 Task: In Heading Arial with underline. Font size of heading  '18'Font style of data Calibri. Font size of data  9Alignment of headline & data Align center. Fill color in heading,  RedFont color of data Black Apply border in Data No BorderIn the sheet   Victory Sales review book
Action: Mouse moved to (21, 150)
Screenshot: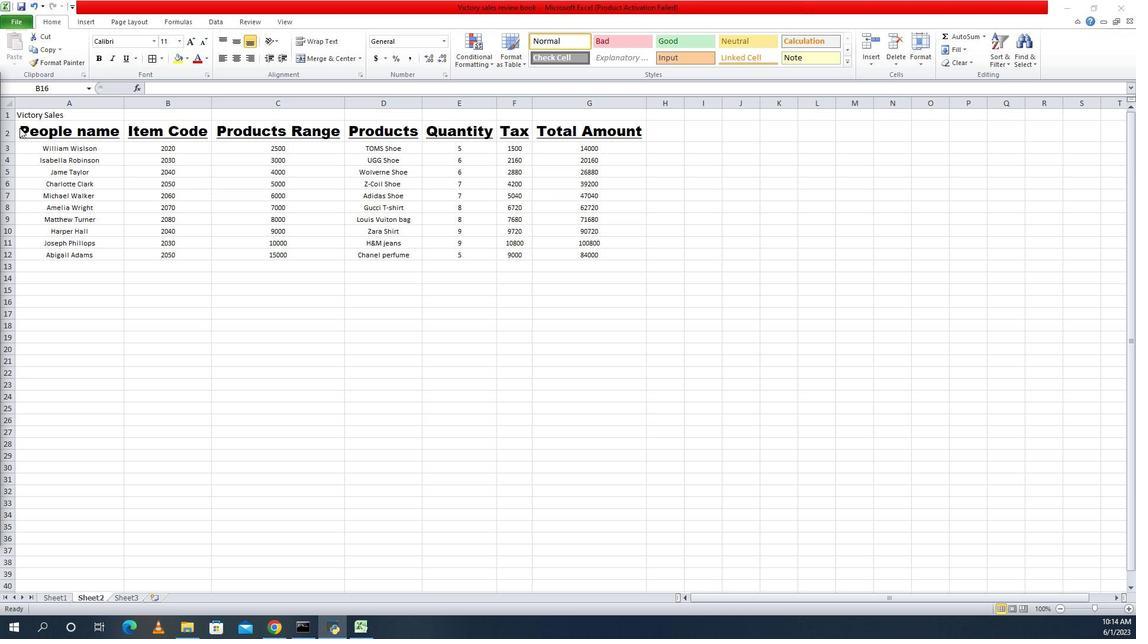 
Action: Mouse pressed left at (21, 150)
Screenshot: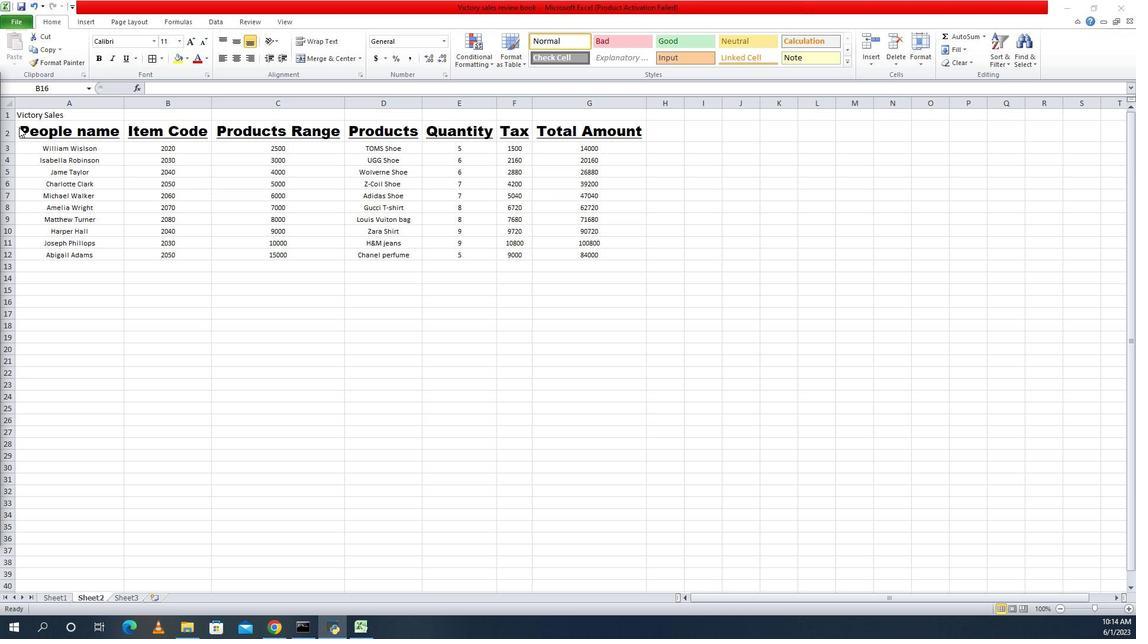 
Action: Mouse moved to (28, 154)
Screenshot: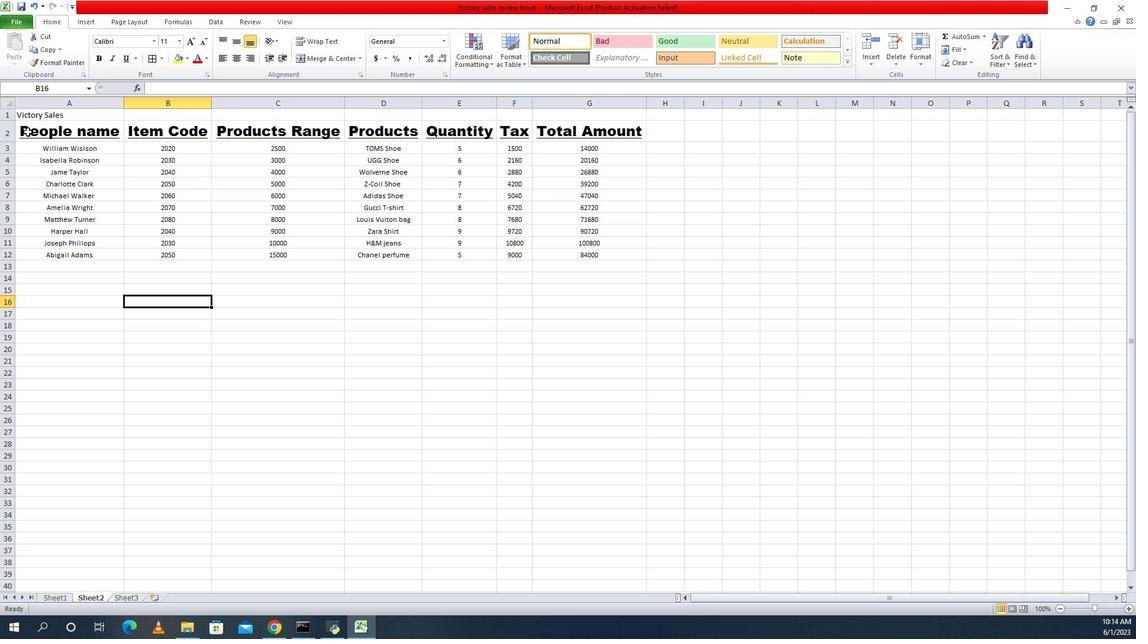 
Action: Mouse pressed left at (28, 154)
Screenshot: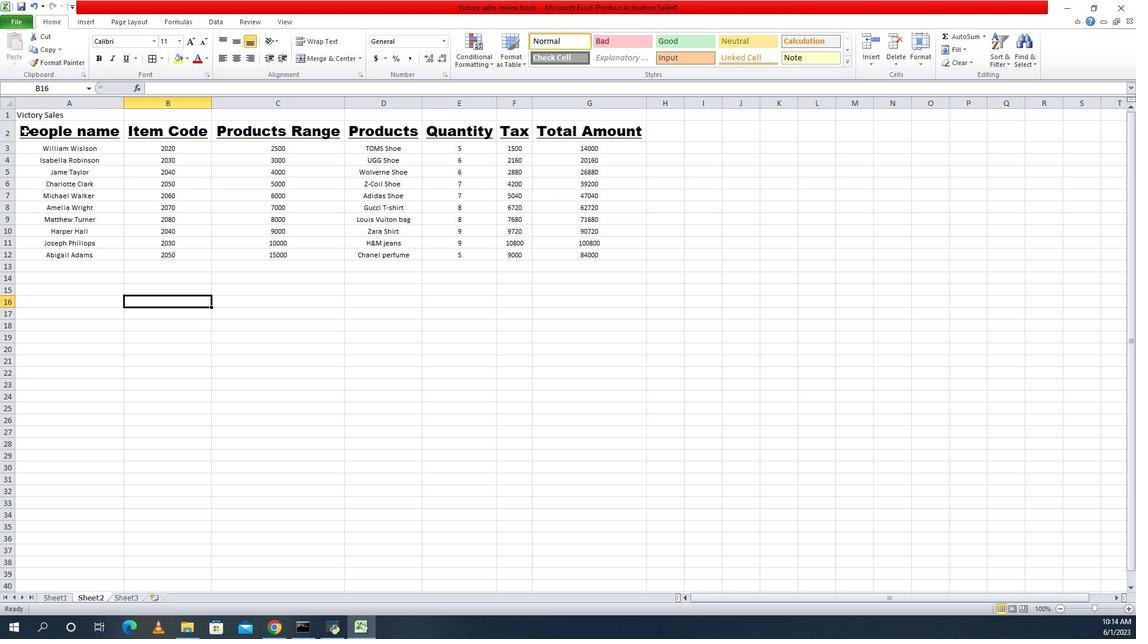 
Action: Mouse moved to (137, 77)
Screenshot: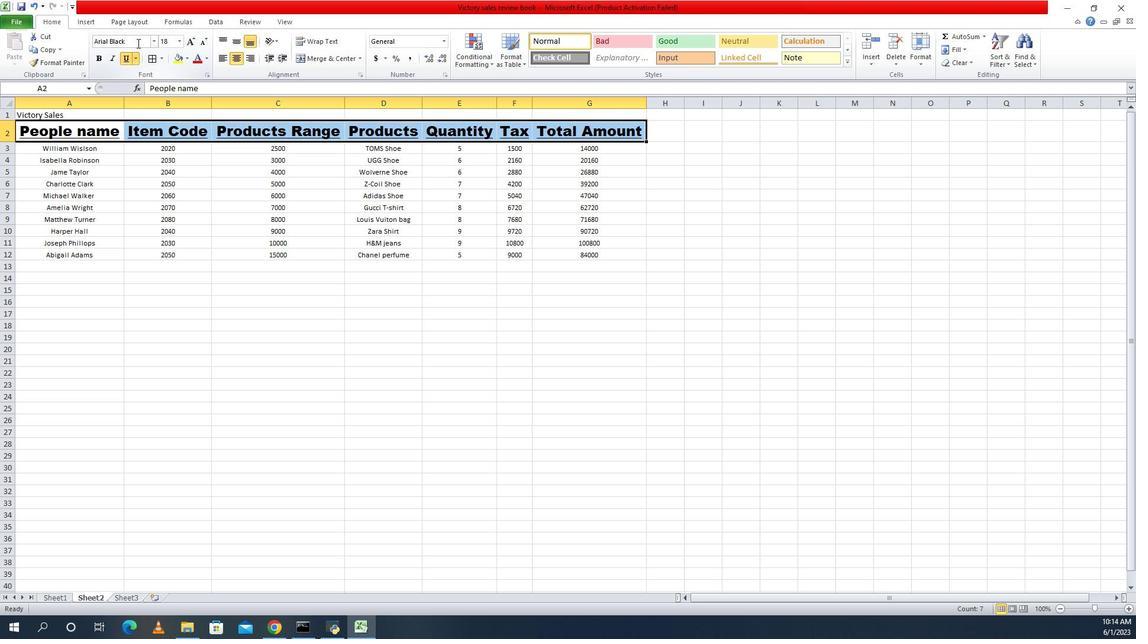
Action: Mouse pressed left at (137, 77)
Screenshot: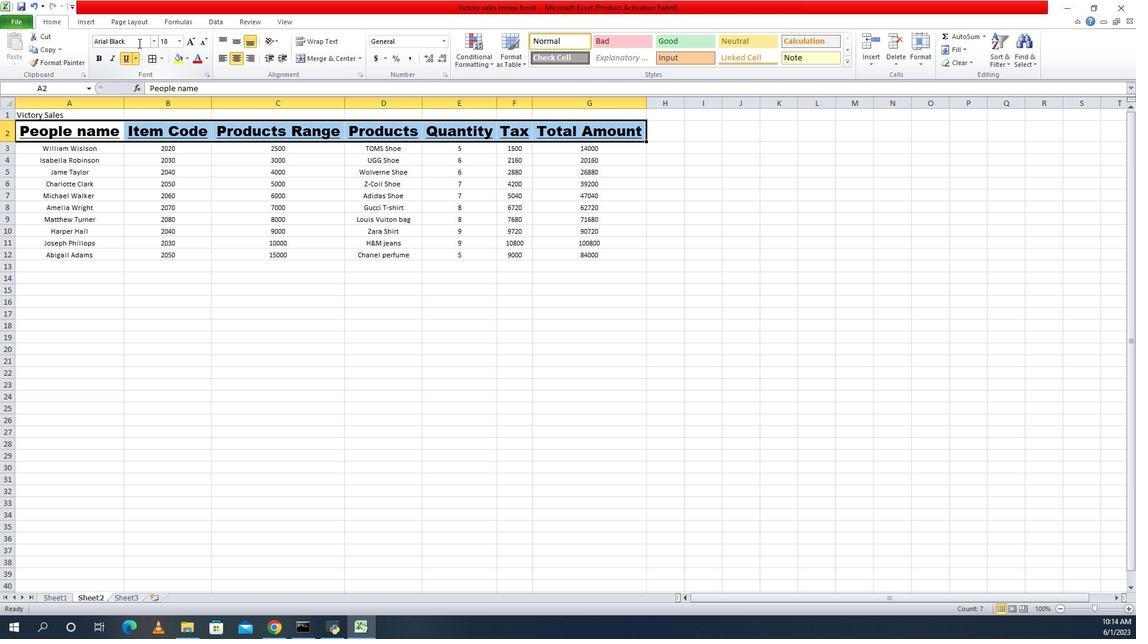 
Action: Key pressed <Key.backspace>ar<Key.enter>
Screenshot: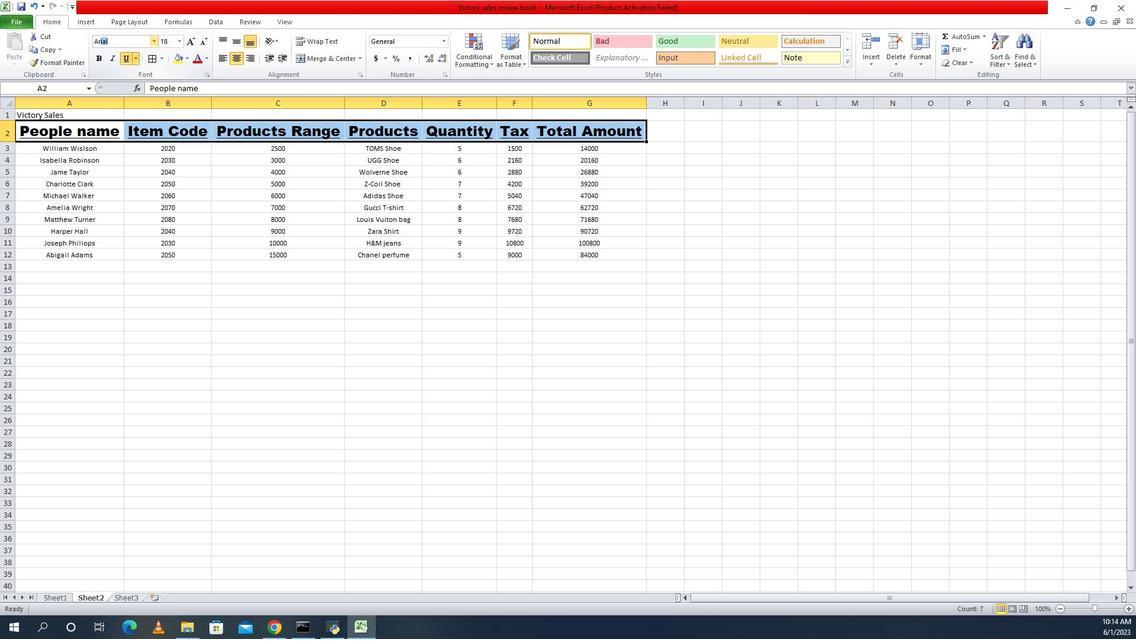 
Action: Mouse moved to (32, 169)
Screenshot: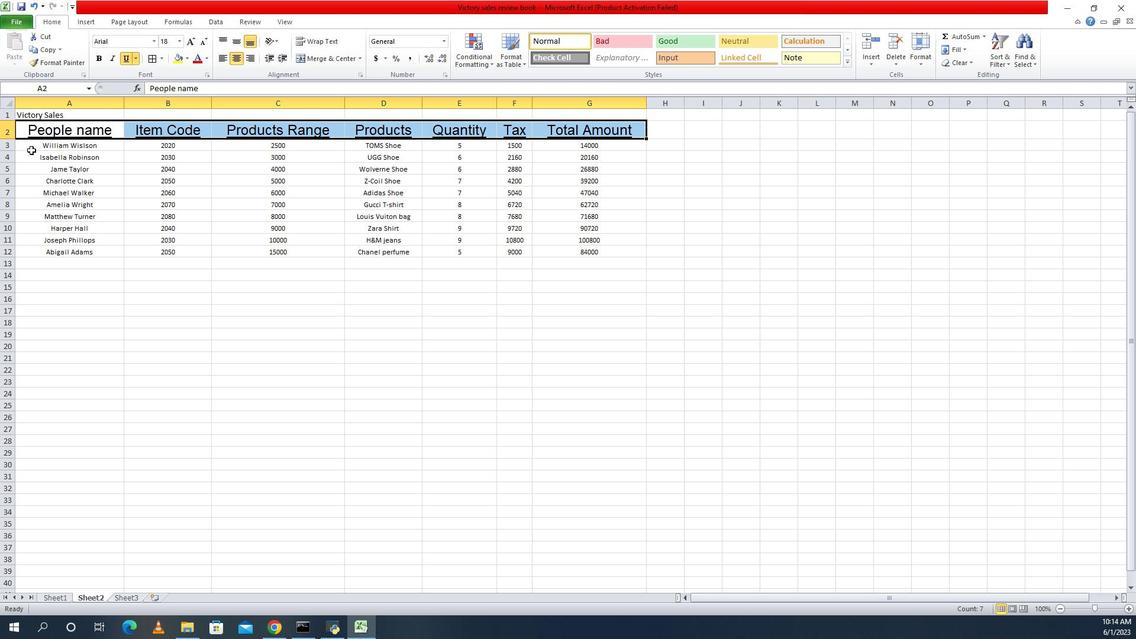 
Action: Mouse pressed left at (32, 169)
Screenshot: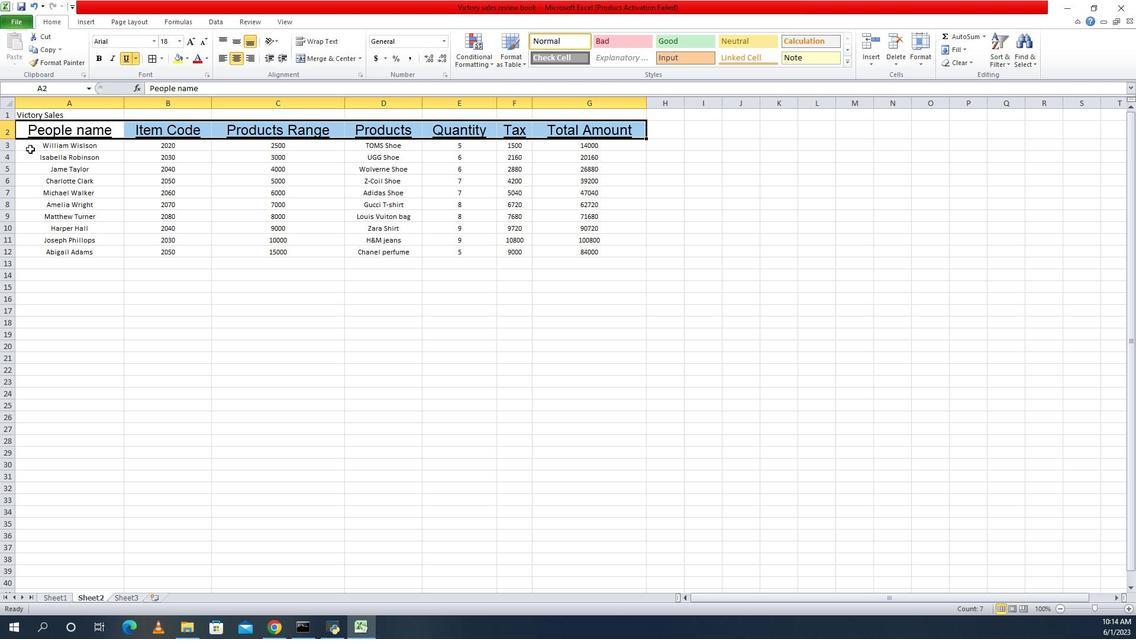 
Action: Mouse moved to (26, 149)
Screenshot: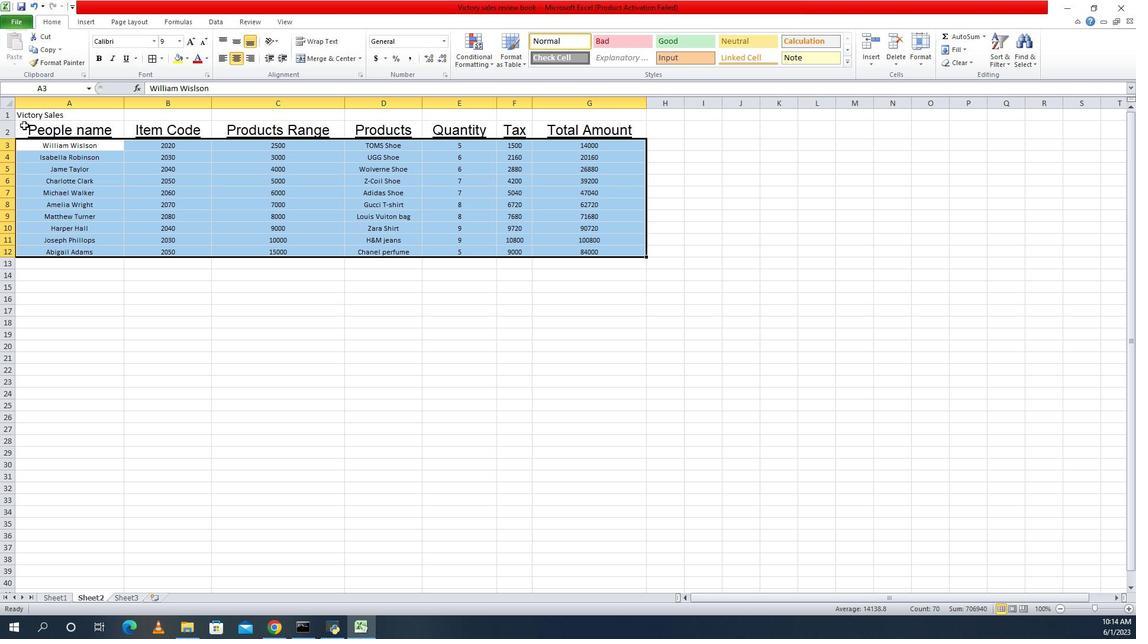 
Action: Mouse pressed left at (26, 149)
Screenshot: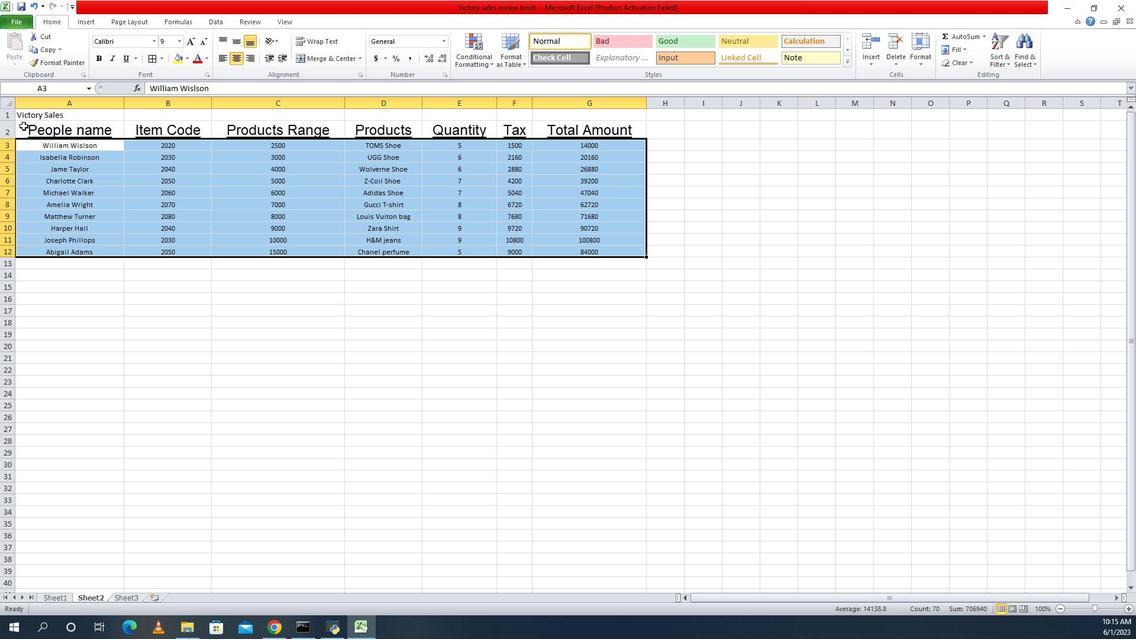 
Action: Mouse moved to (184, 88)
Screenshot: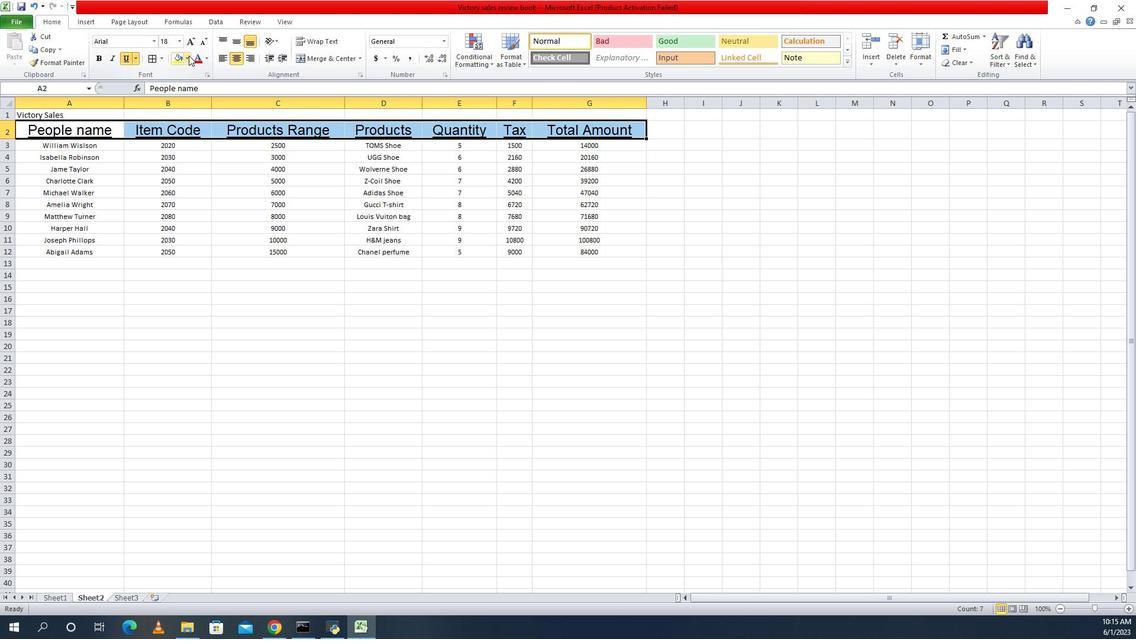 
Action: Mouse pressed left at (184, 88)
Screenshot: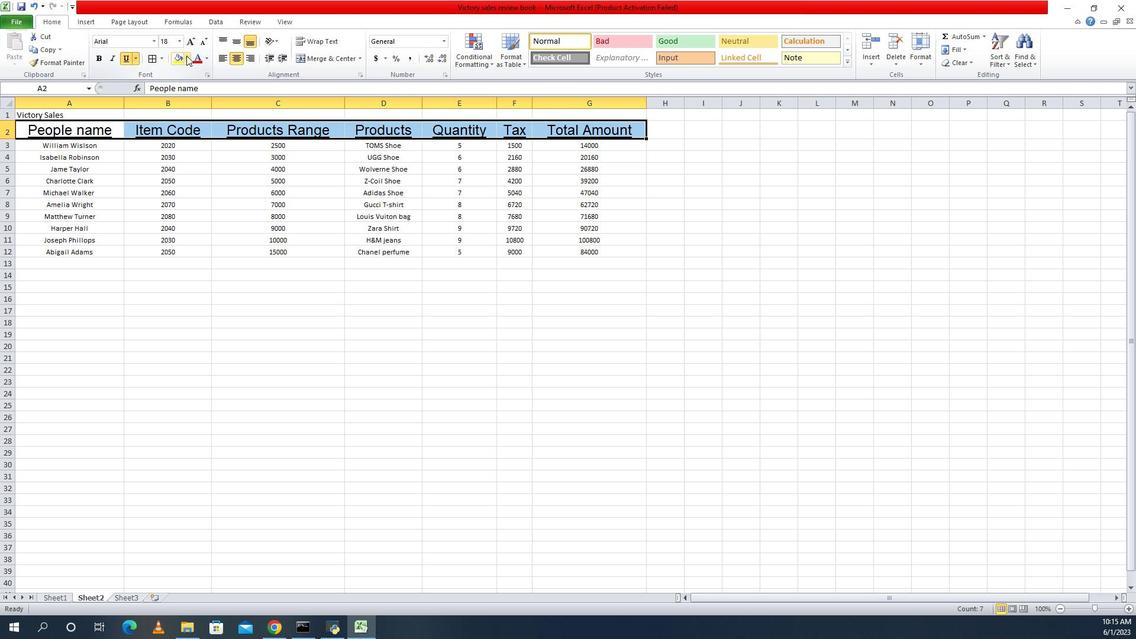 
Action: Mouse moved to (200, 126)
Screenshot: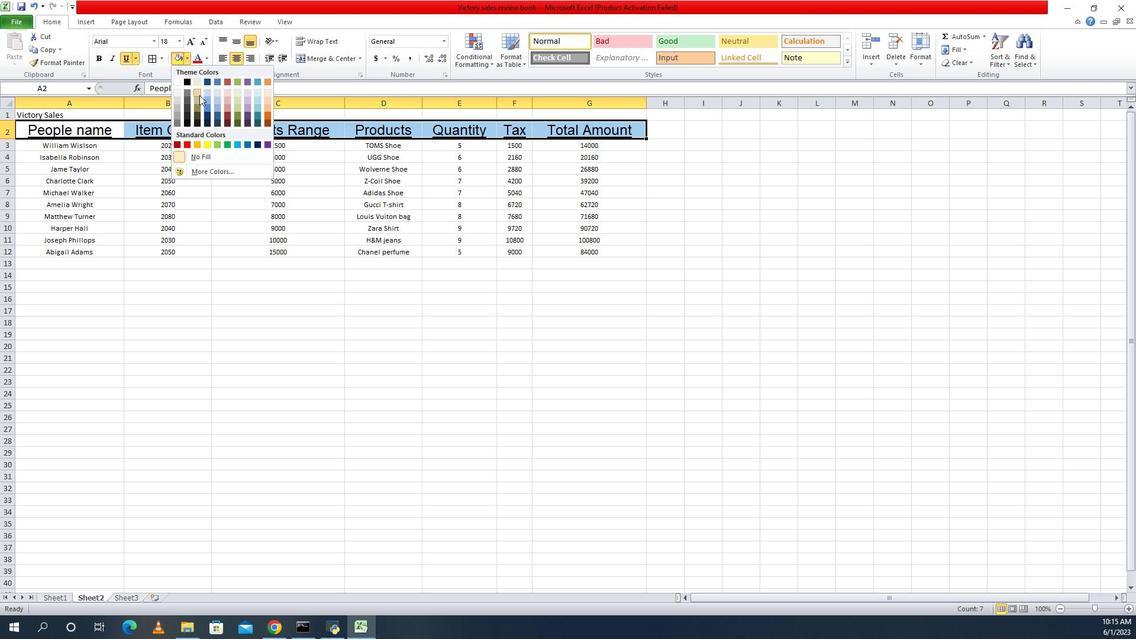 
Action: Mouse pressed left at (200, 126)
Screenshot: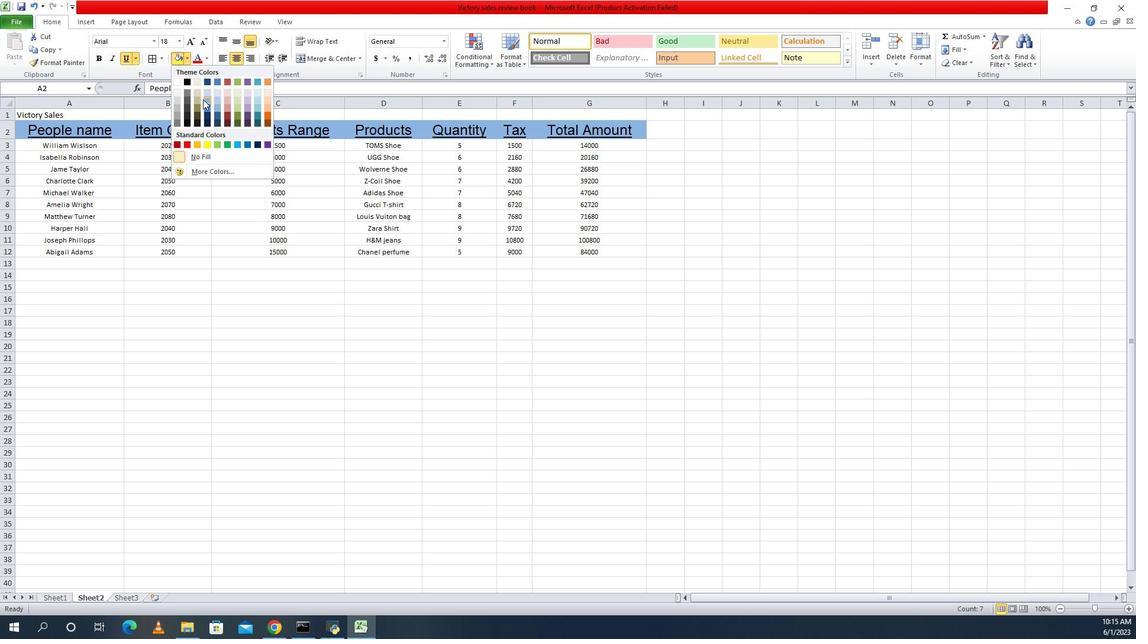 
Action: Mouse moved to (194, 91)
Screenshot: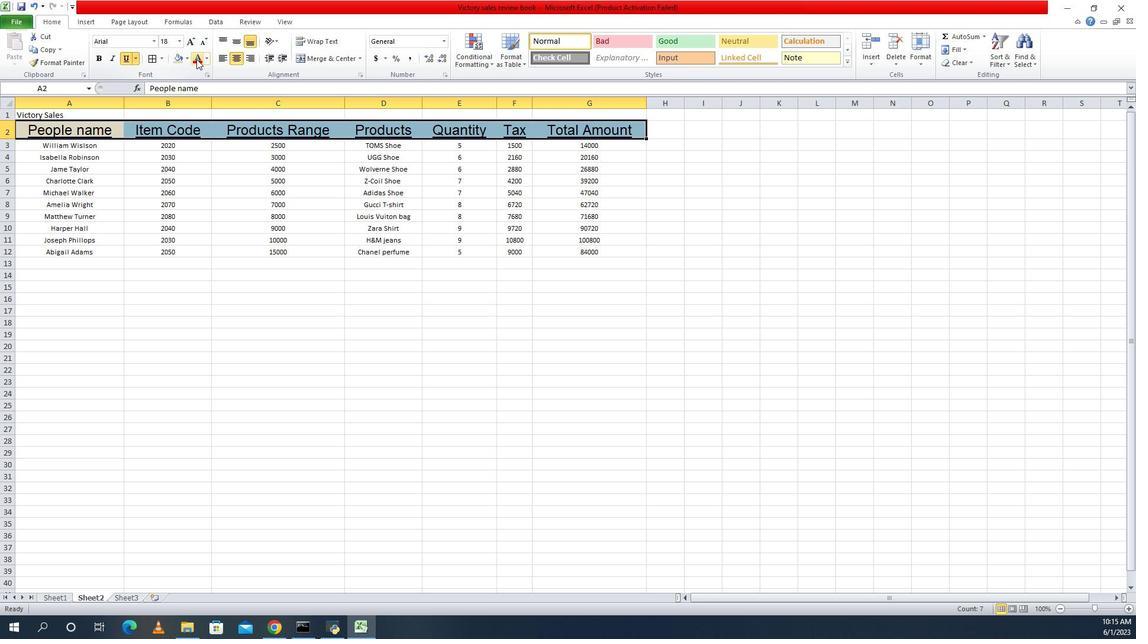 
Action: Mouse pressed left at (194, 91)
Screenshot: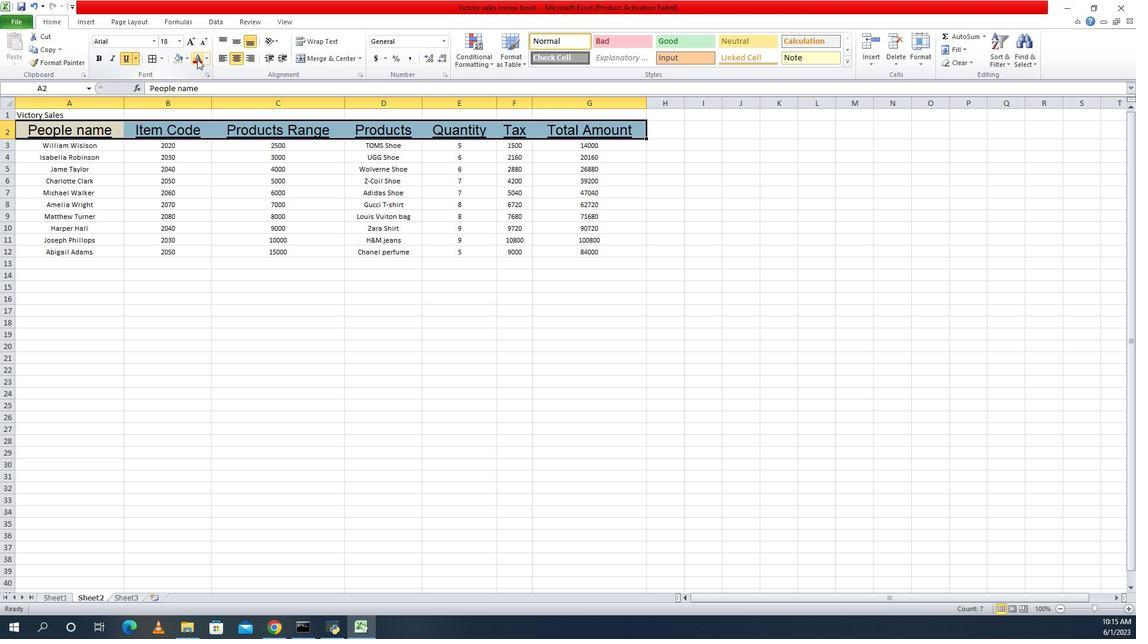 
Action: Mouse moved to (29, 165)
Screenshot: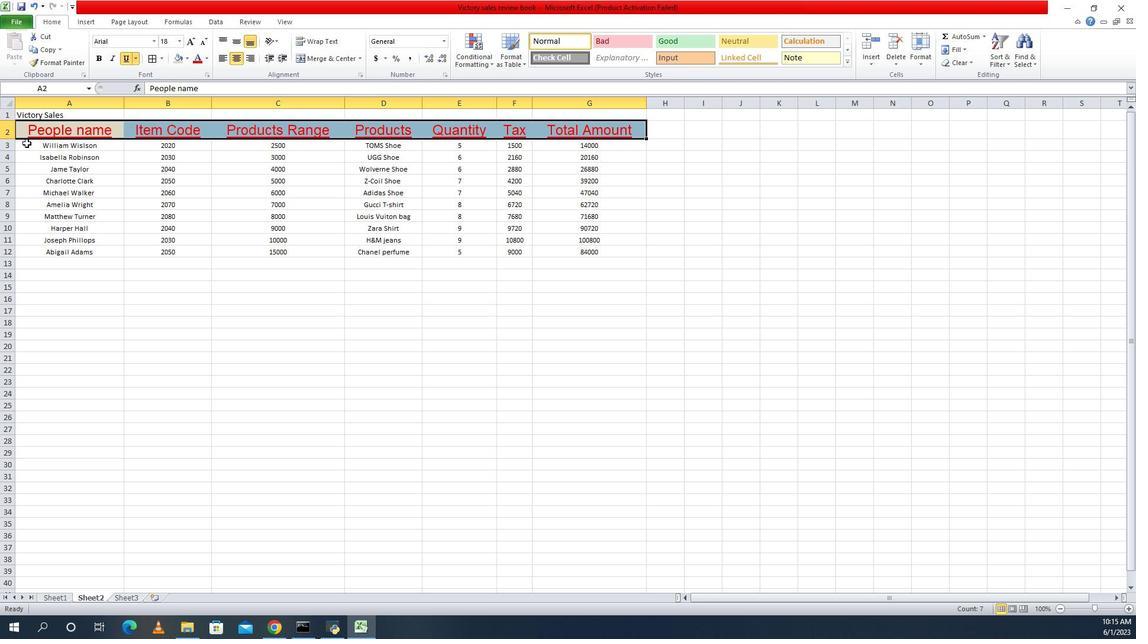 
Action: Mouse pressed left at (29, 165)
Screenshot: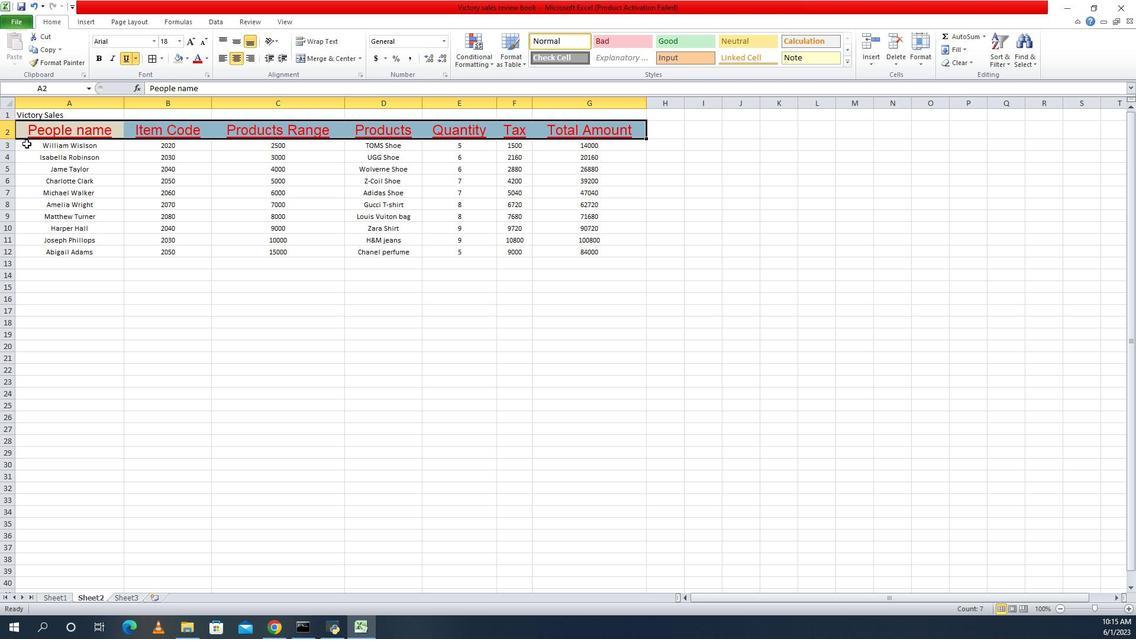 
Action: Mouse moved to (156, 88)
Screenshot: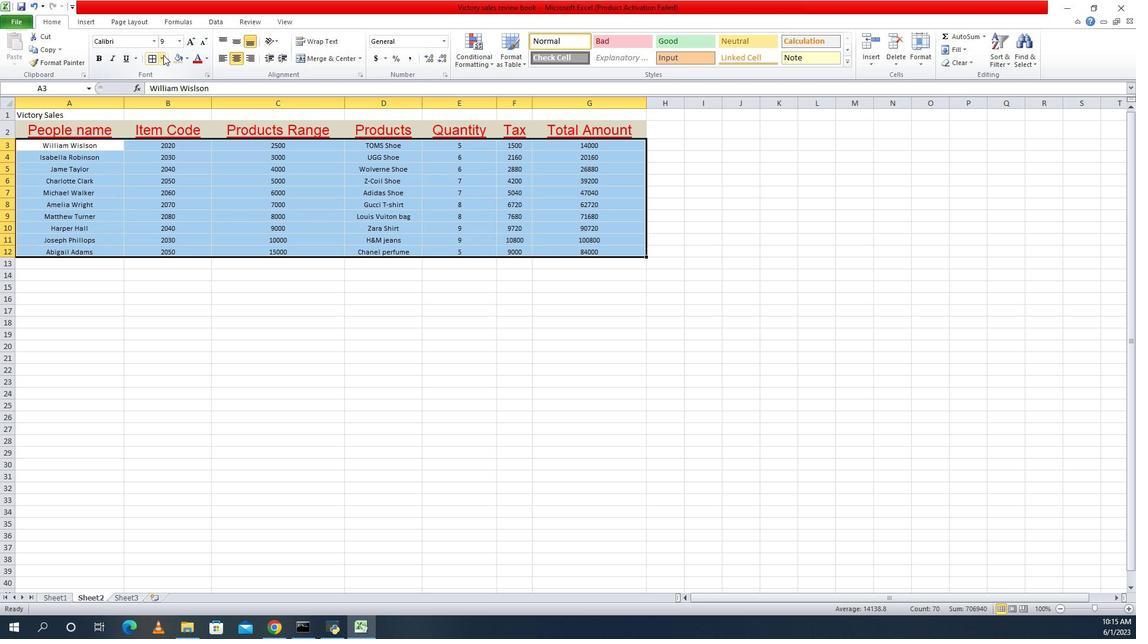 
Action: Mouse pressed left at (156, 88)
Screenshot: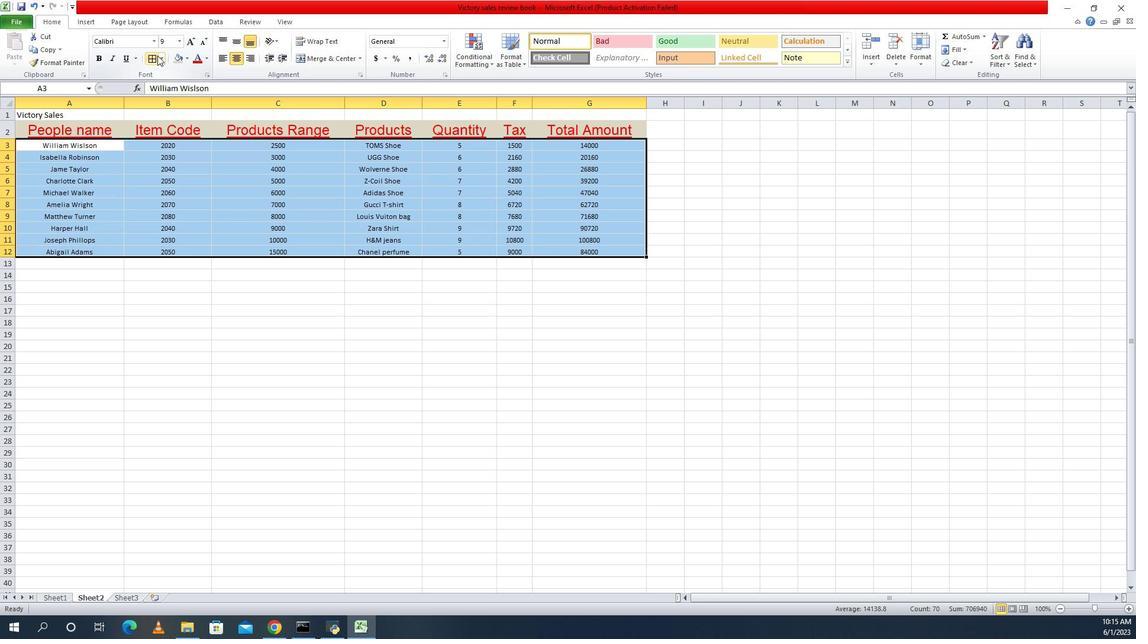 
Action: Mouse moved to (157, 304)
Screenshot: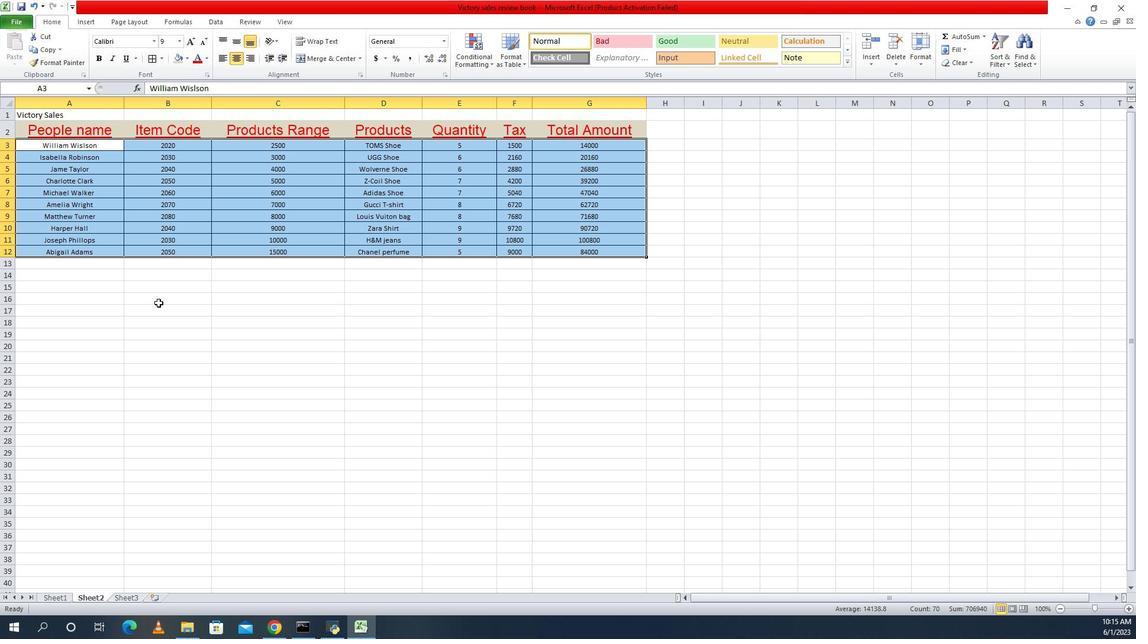 
Action: Mouse pressed left at (157, 304)
Screenshot: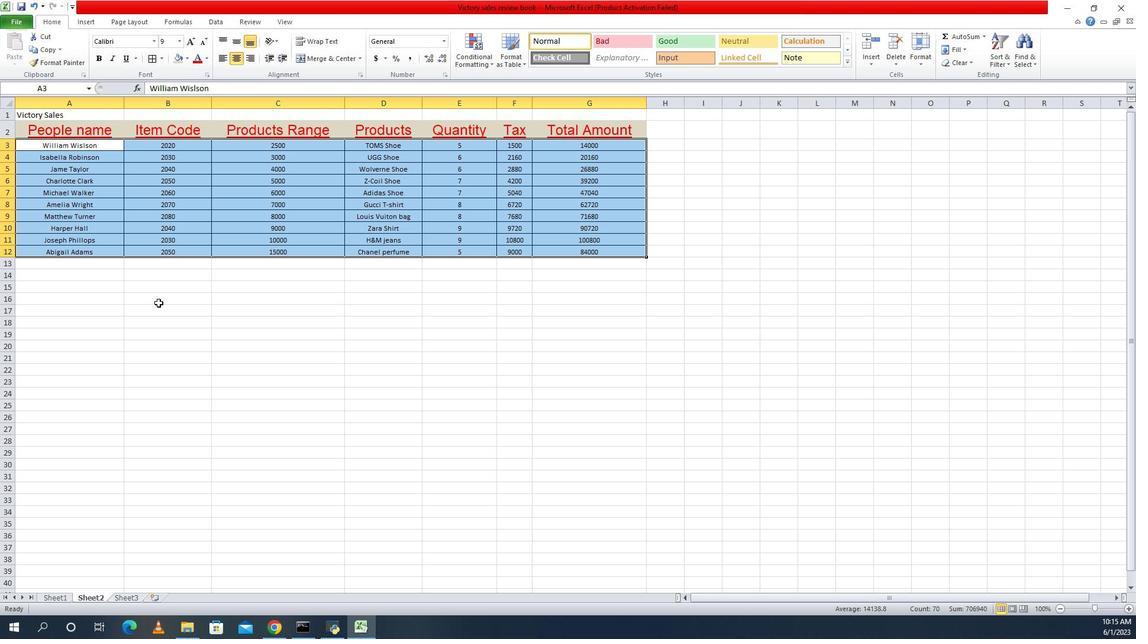 
